 Task: Change object animations to fade in.
Action: Mouse moved to (172, 81)
Screenshot: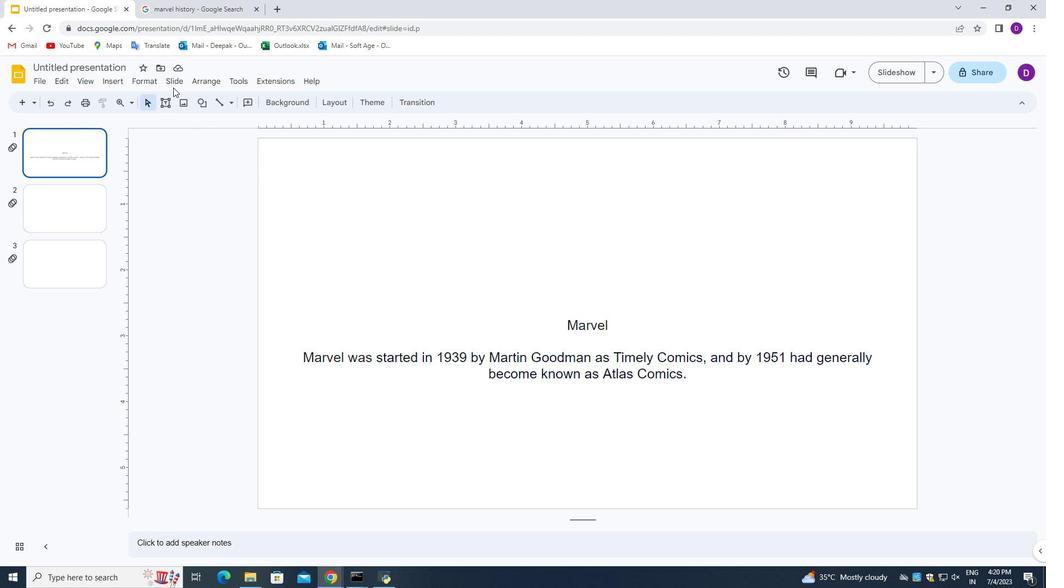 
Action: Mouse pressed left at (172, 81)
Screenshot: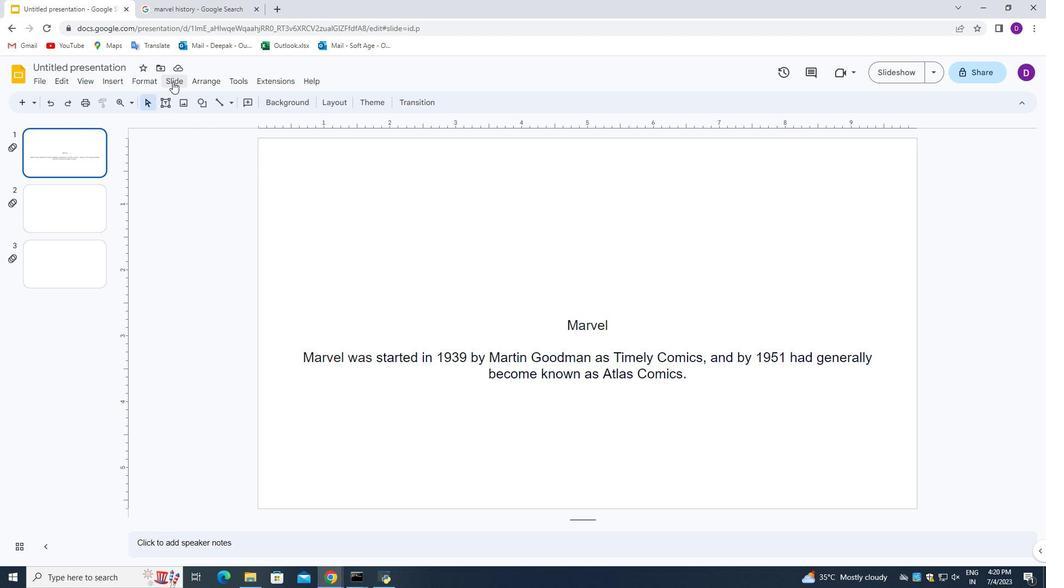 
Action: Mouse moved to (236, 232)
Screenshot: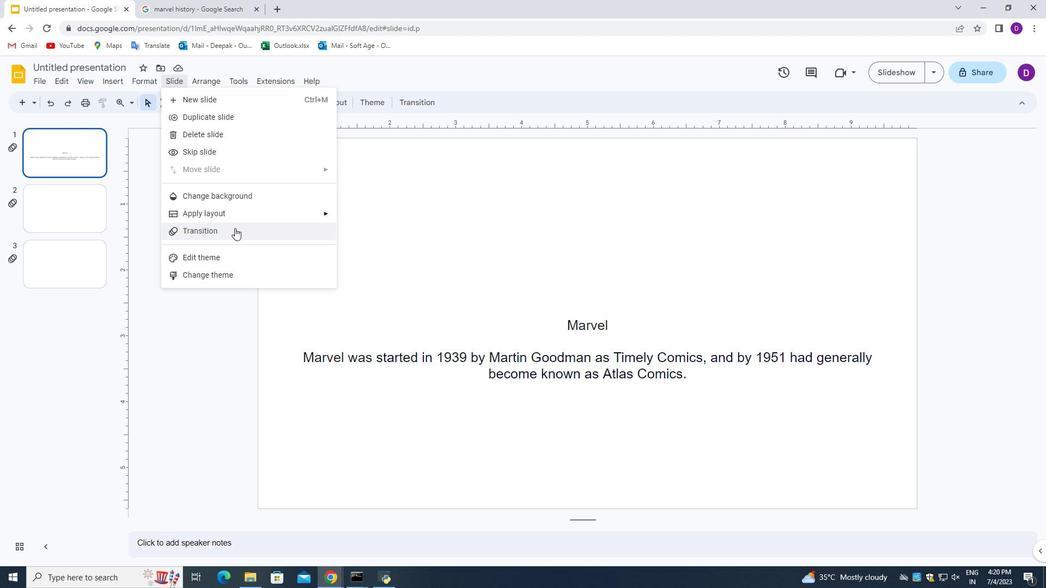 
Action: Mouse pressed left at (236, 232)
Screenshot: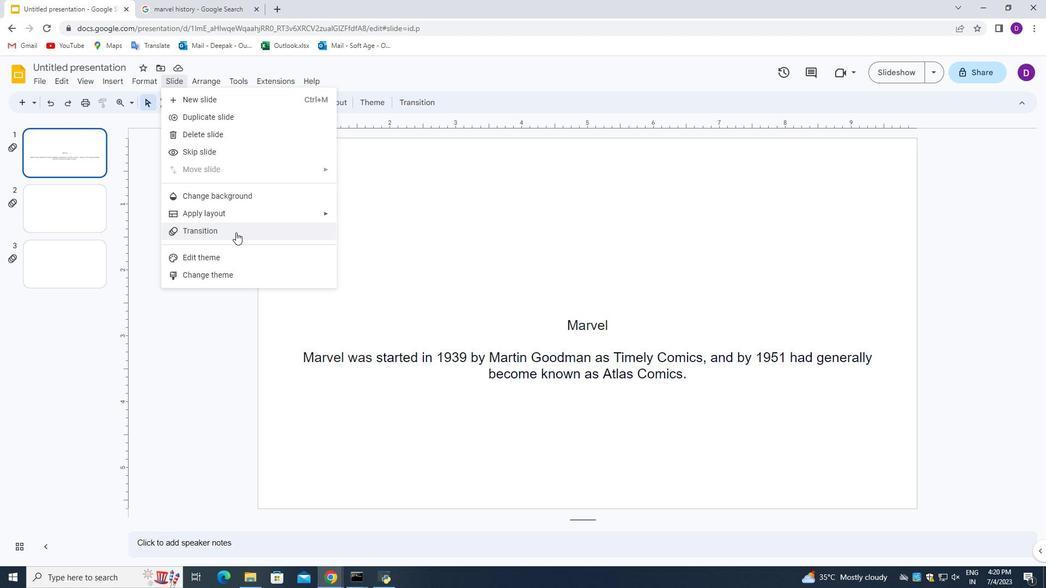 
Action: Mouse moved to (886, 342)
Screenshot: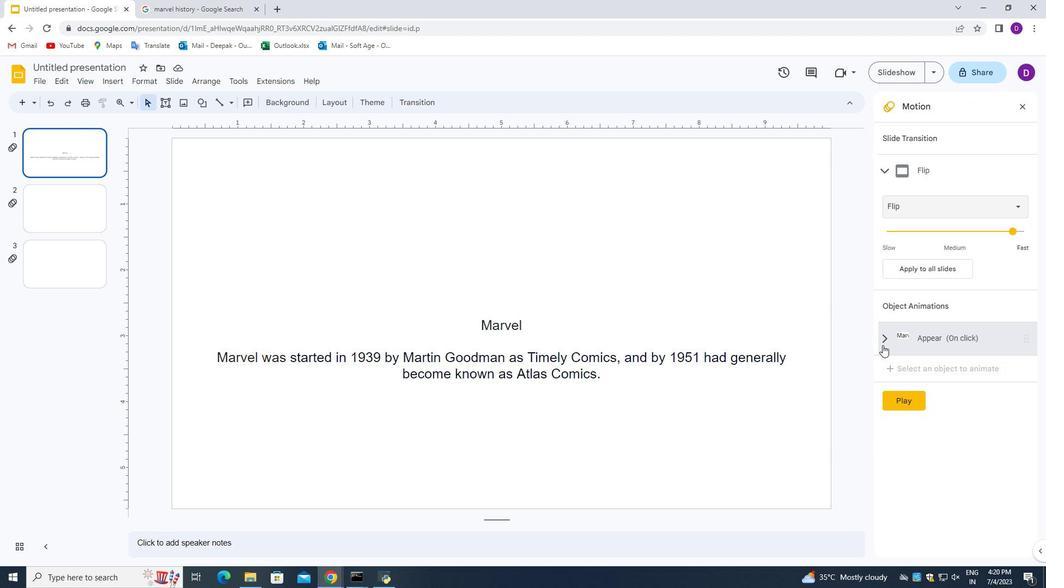 
Action: Mouse pressed left at (886, 342)
Screenshot: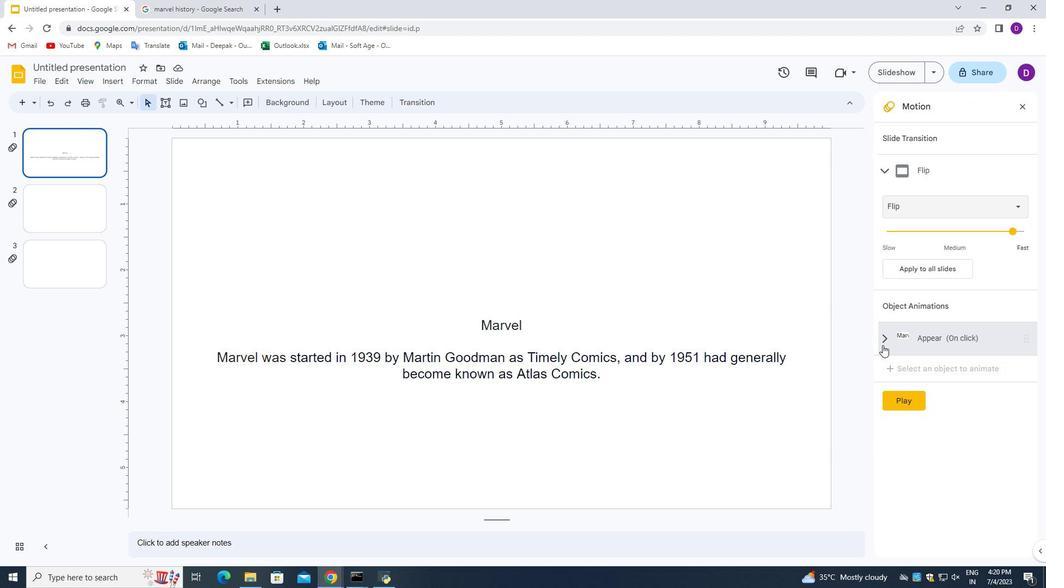 
Action: Mouse moved to (993, 271)
Screenshot: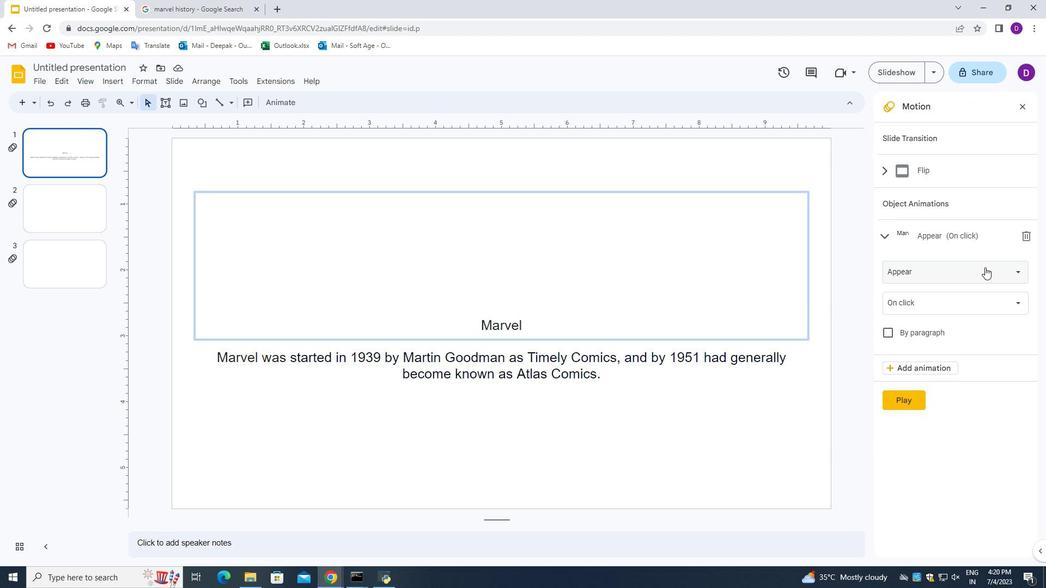 
Action: Mouse pressed left at (993, 271)
Screenshot: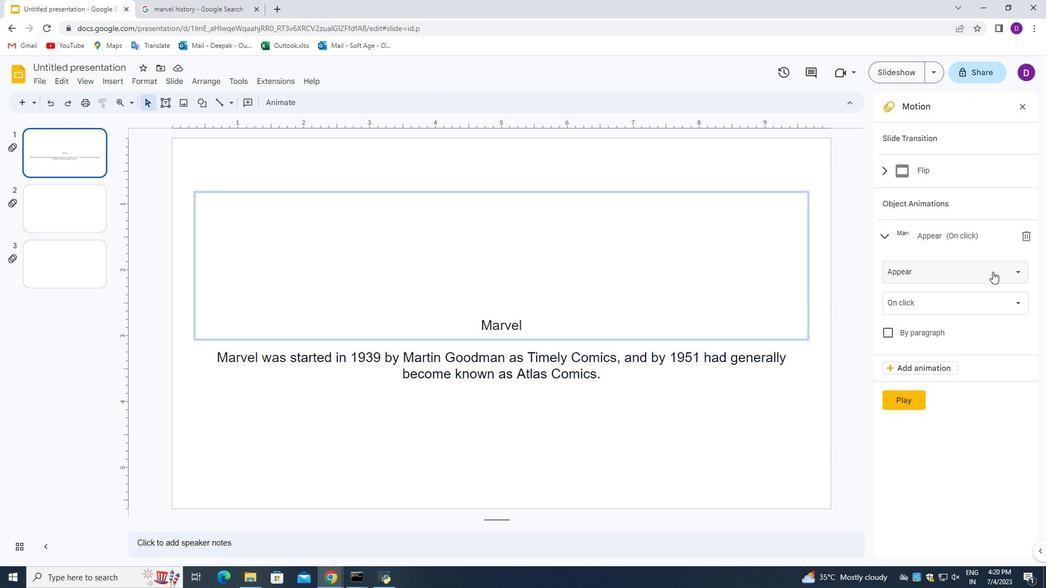 
Action: Mouse moved to (931, 315)
Screenshot: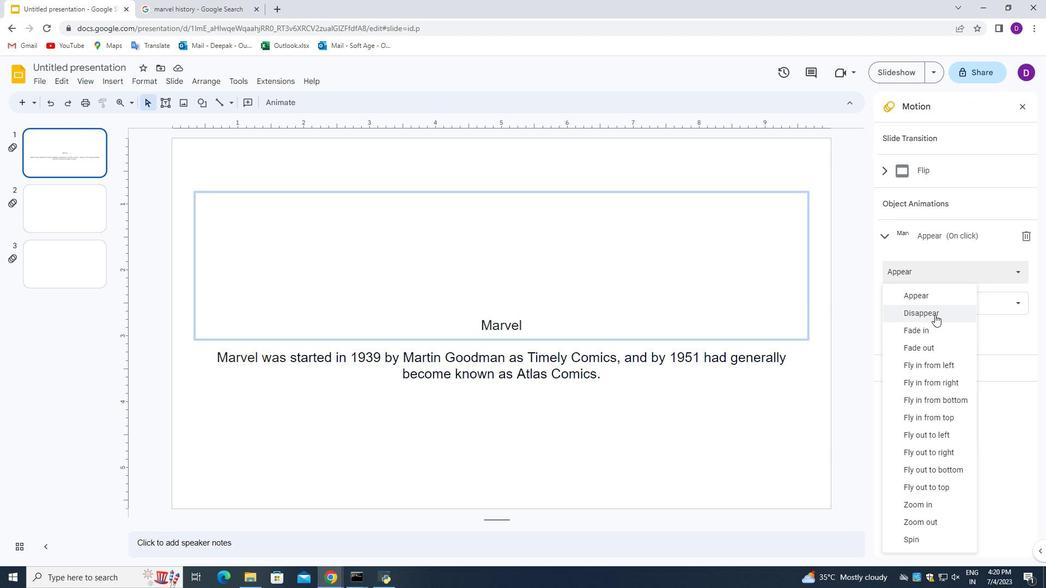 
Action: Mouse pressed left at (931, 315)
Screenshot: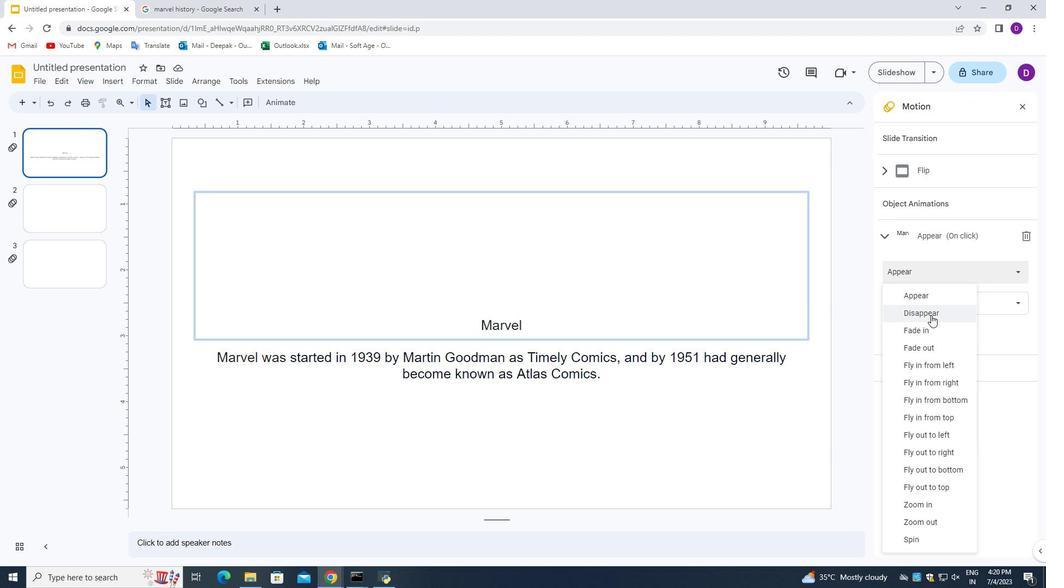 
Action: Mouse moved to (684, 270)
Screenshot: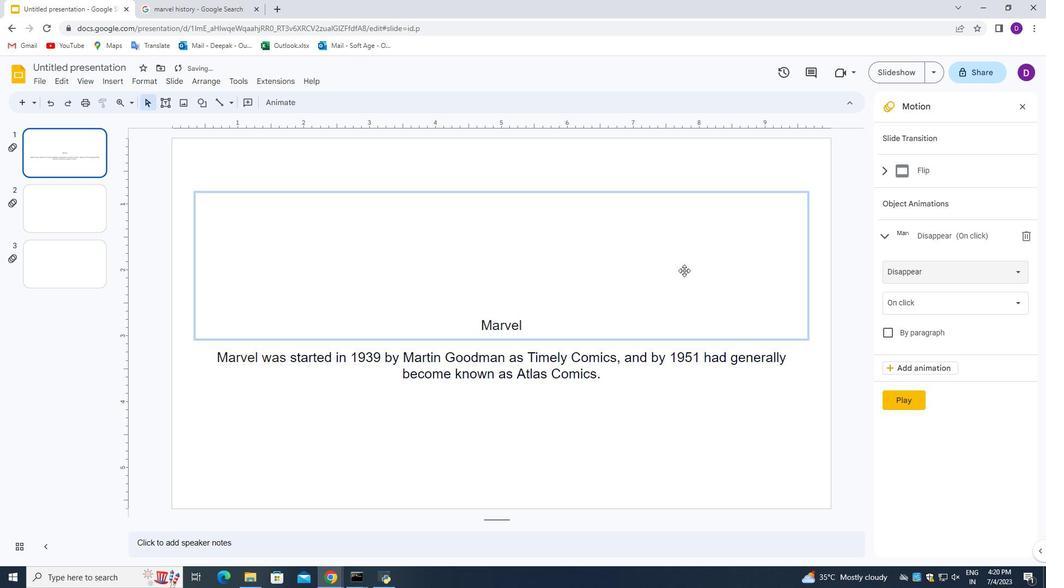 
